 Task: For heading Arial with bold.  font size for heading22,  'Change the font style of data to'Arial Narrow.  and font size to 14,  Change the alignment of both headline & data to Align middle.  In the sheet  Excel Workbook Template File
Action: Mouse moved to (765, 103)
Screenshot: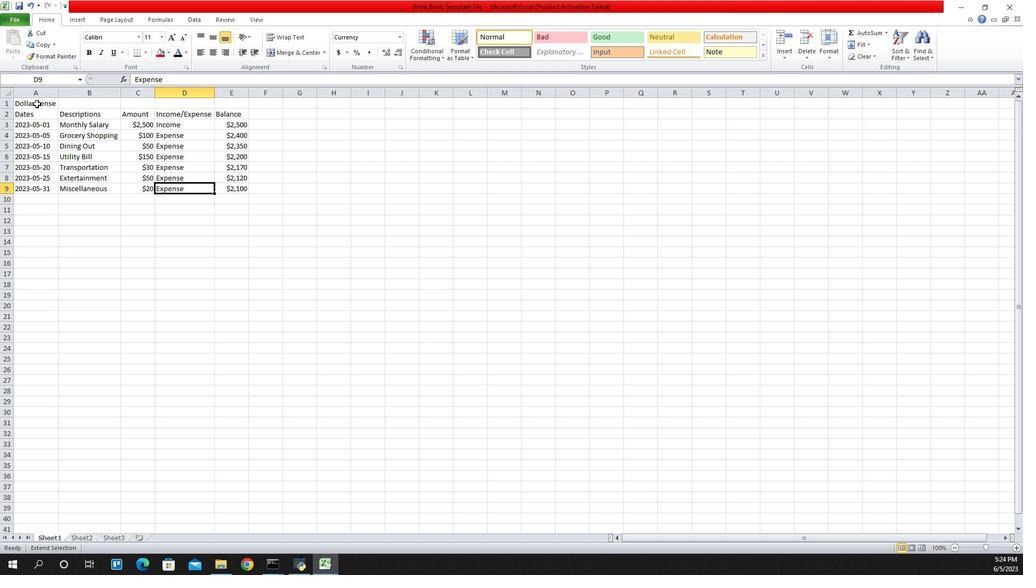 
Action: Mouse pressed left at (765, 103)
Screenshot: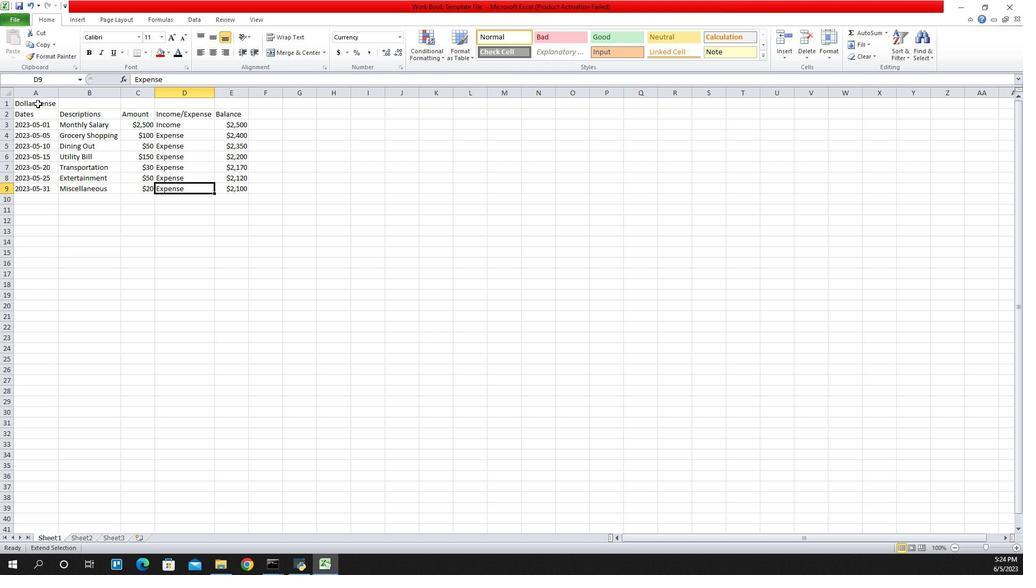 
Action: Mouse moved to (776, 101)
Screenshot: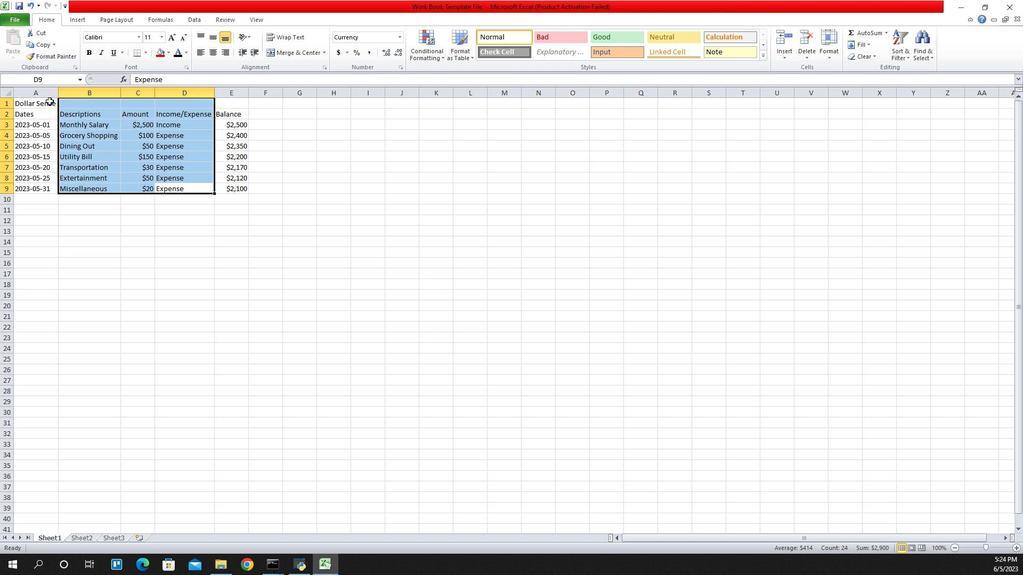 
Action: Mouse pressed left at (776, 101)
Screenshot: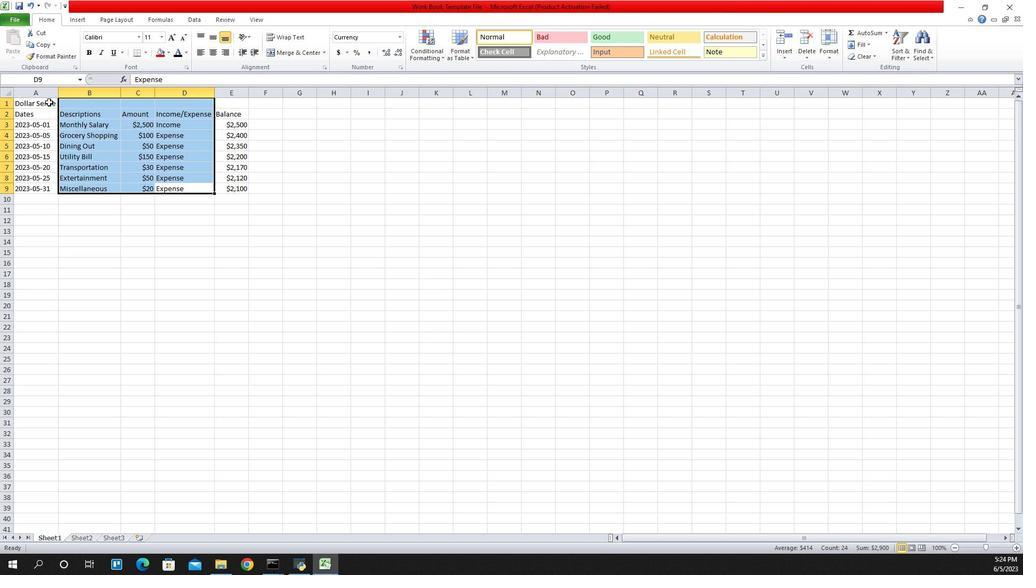 
Action: Mouse moved to (1010, 52)
Screenshot: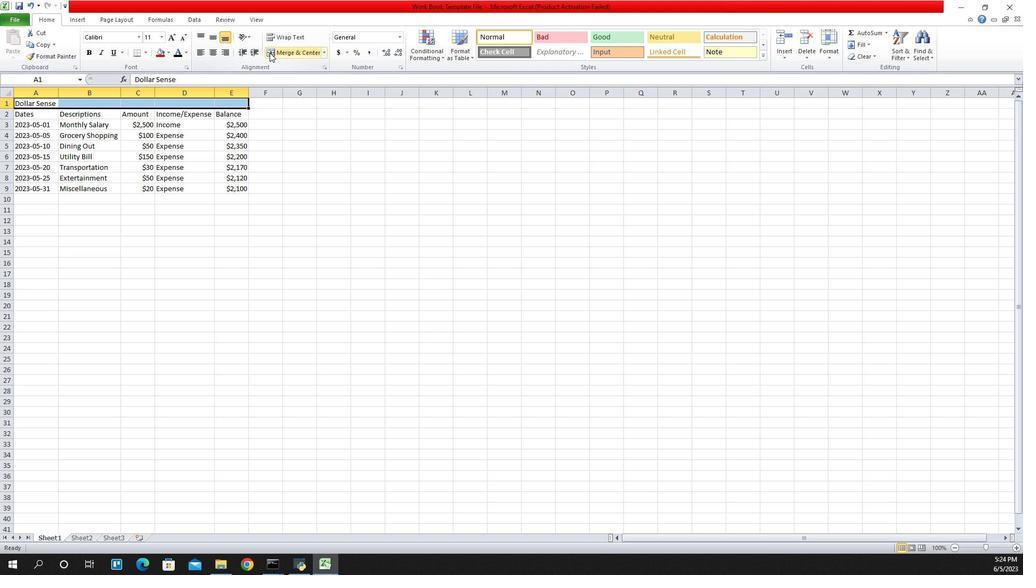 
Action: Mouse pressed left at (1010, 52)
Screenshot: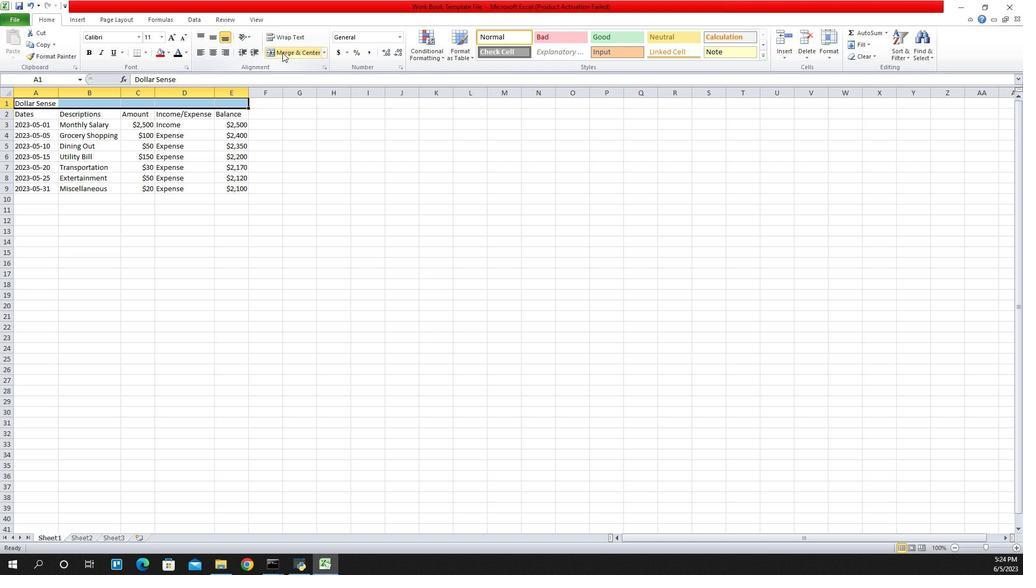 
Action: Mouse moved to (850, 35)
Screenshot: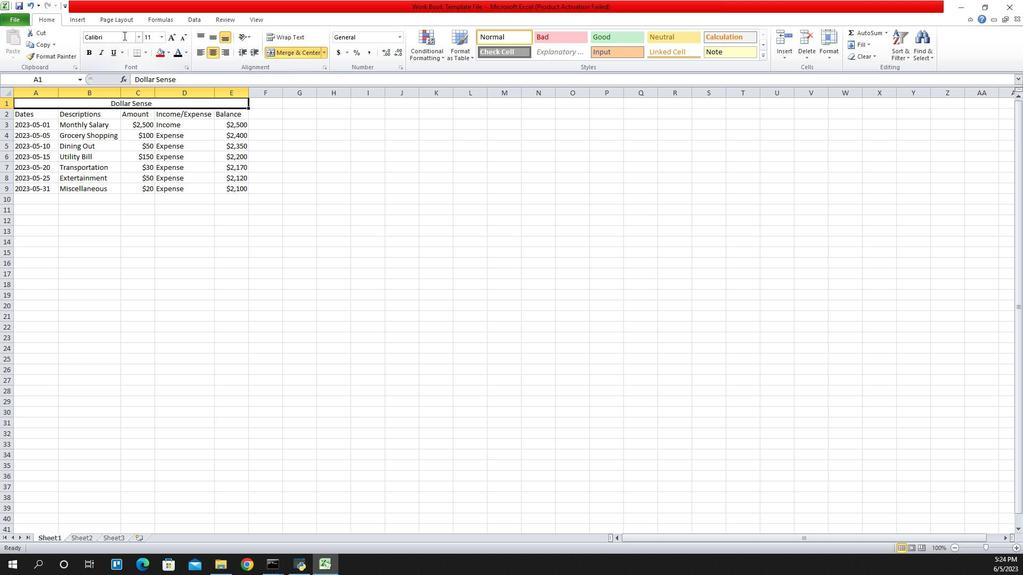 
Action: Mouse pressed left at (850, 35)
Screenshot: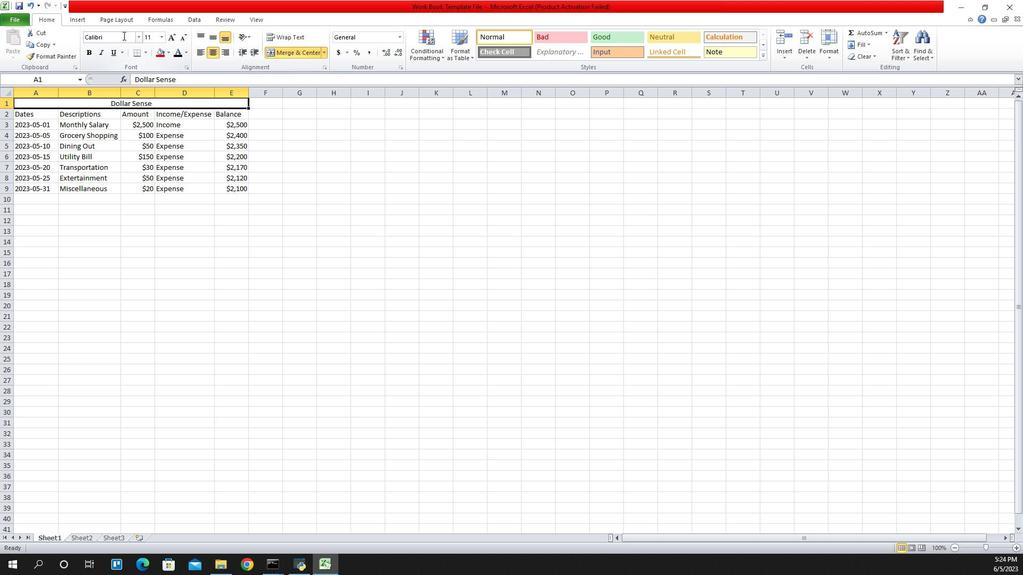 
Action: Key pressed araia<Key.backspace><Key.backspace><Key.backspace>ial<Key.enter>
Screenshot: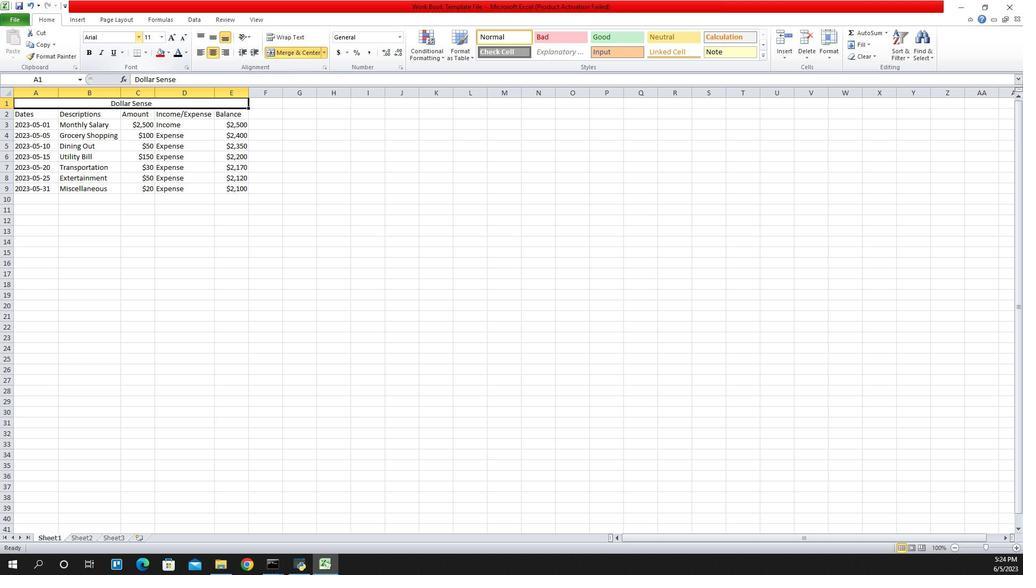 
Action: Mouse moved to (819, 50)
Screenshot: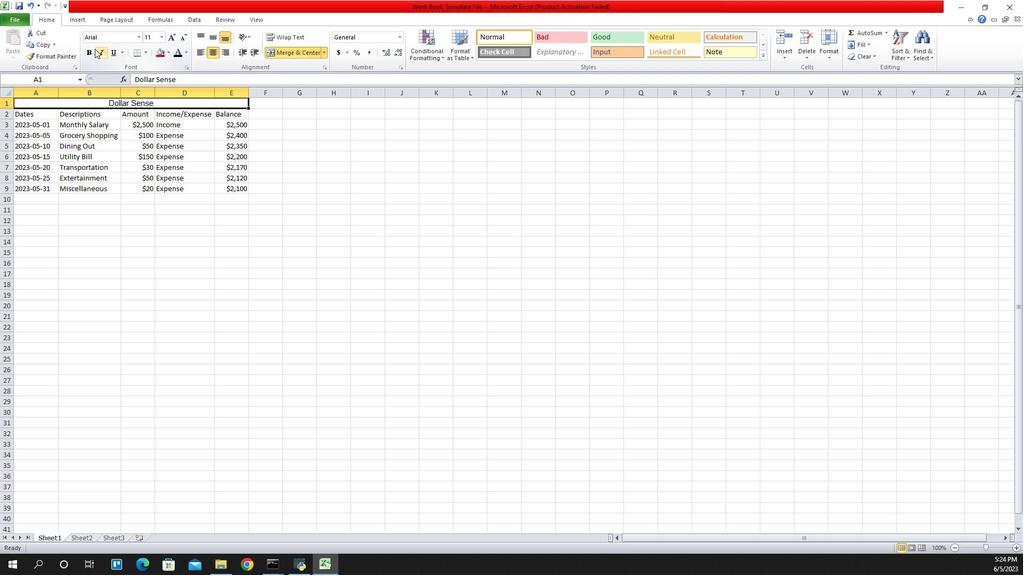 
Action: Mouse pressed left at (819, 50)
Screenshot: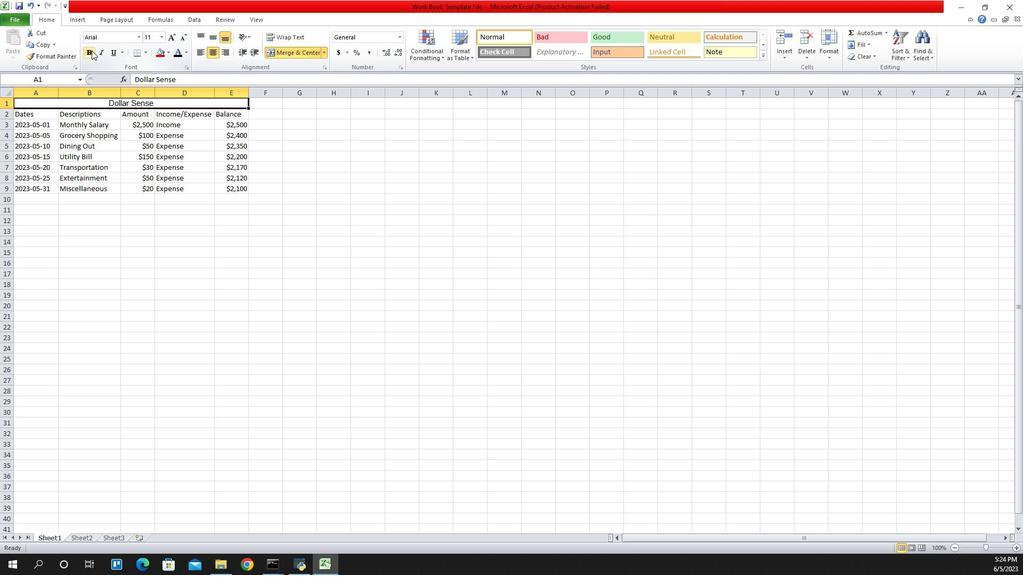 
Action: Mouse moved to (891, 38)
Screenshot: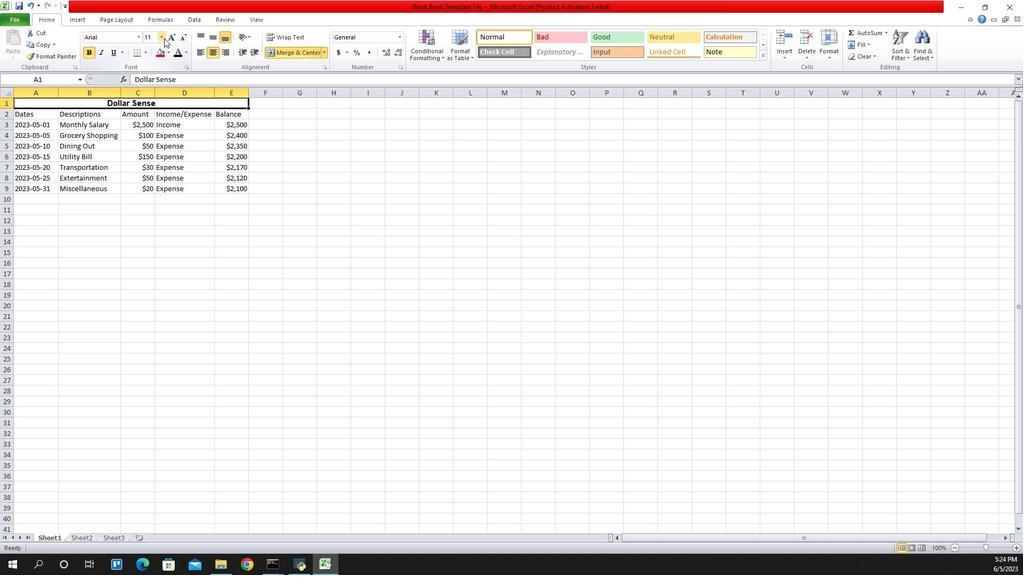 
Action: Mouse pressed left at (891, 38)
Screenshot: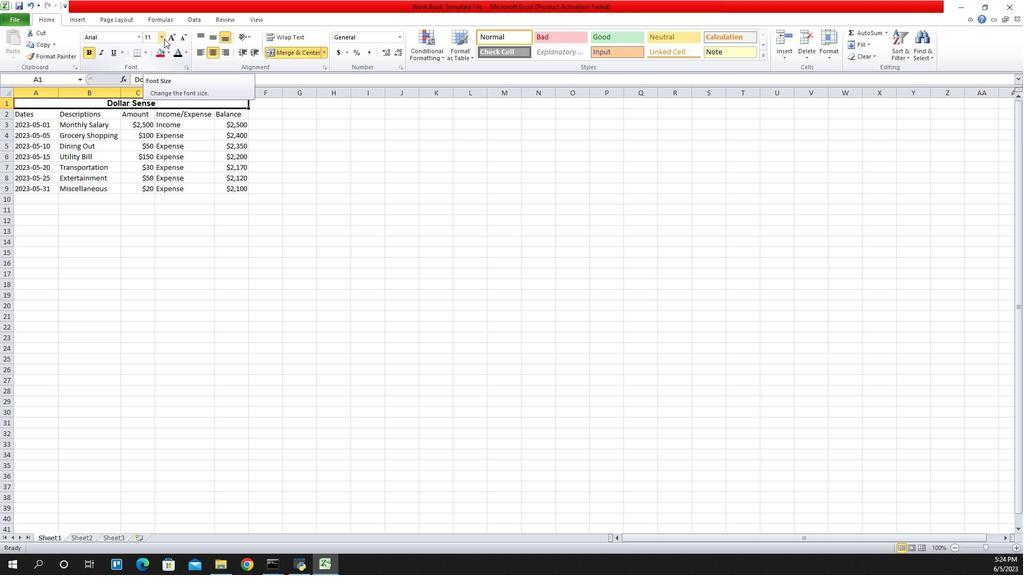 
Action: Mouse moved to (878, 127)
Screenshot: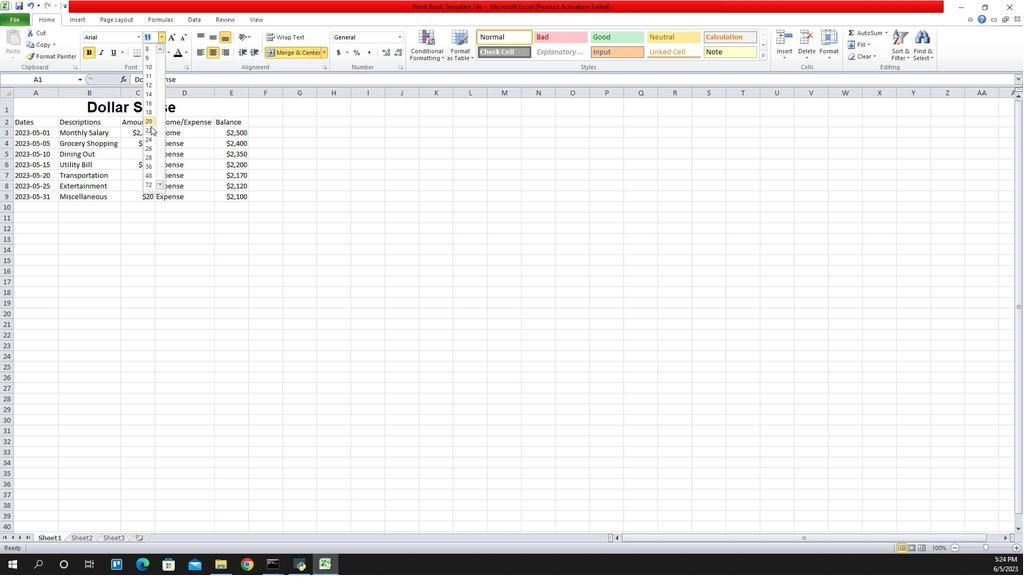 
Action: Mouse pressed left at (878, 127)
Screenshot: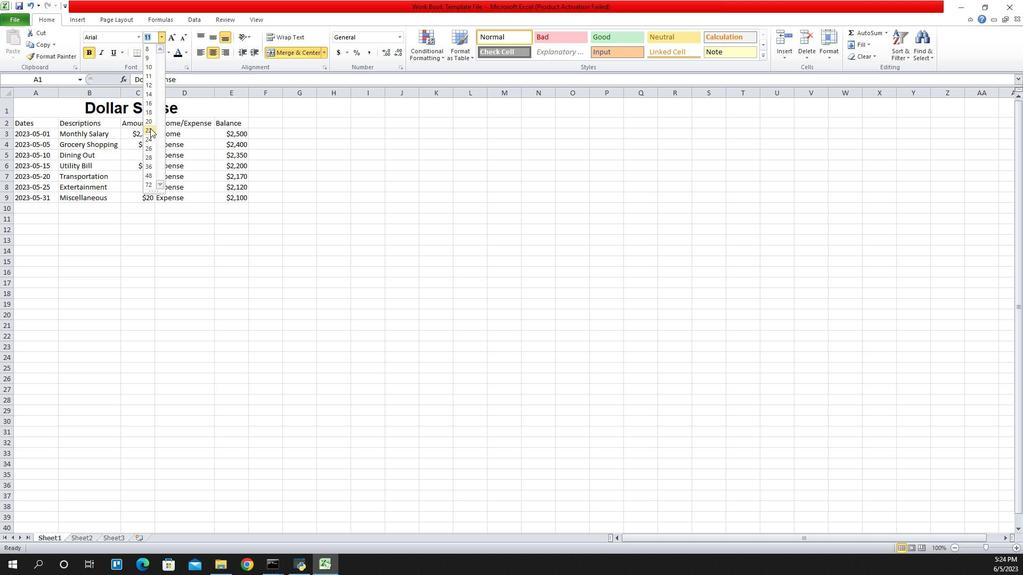 
Action: Mouse moved to (782, 127)
Screenshot: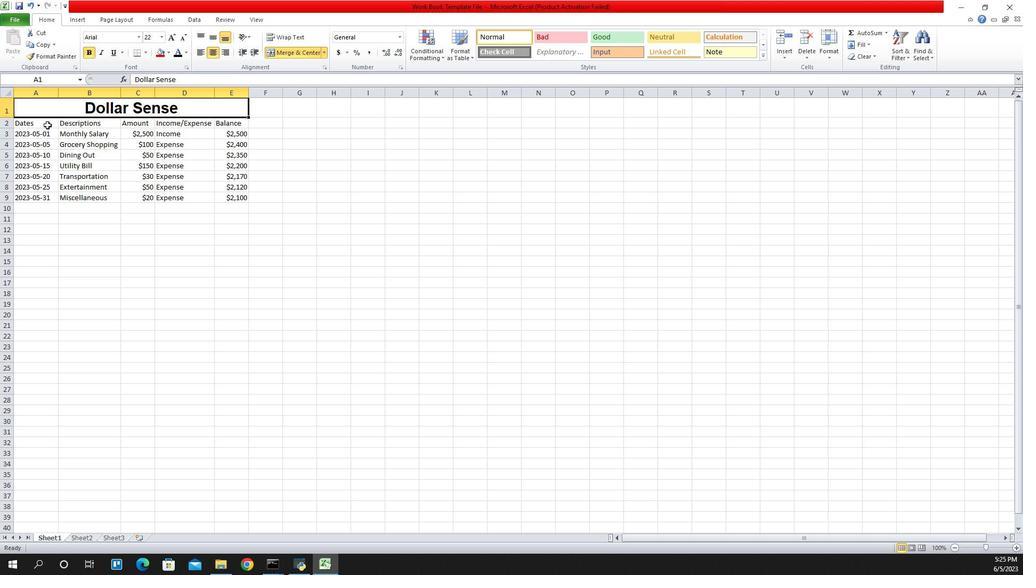 
Action: Mouse pressed left at (782, 127)
Screenshot: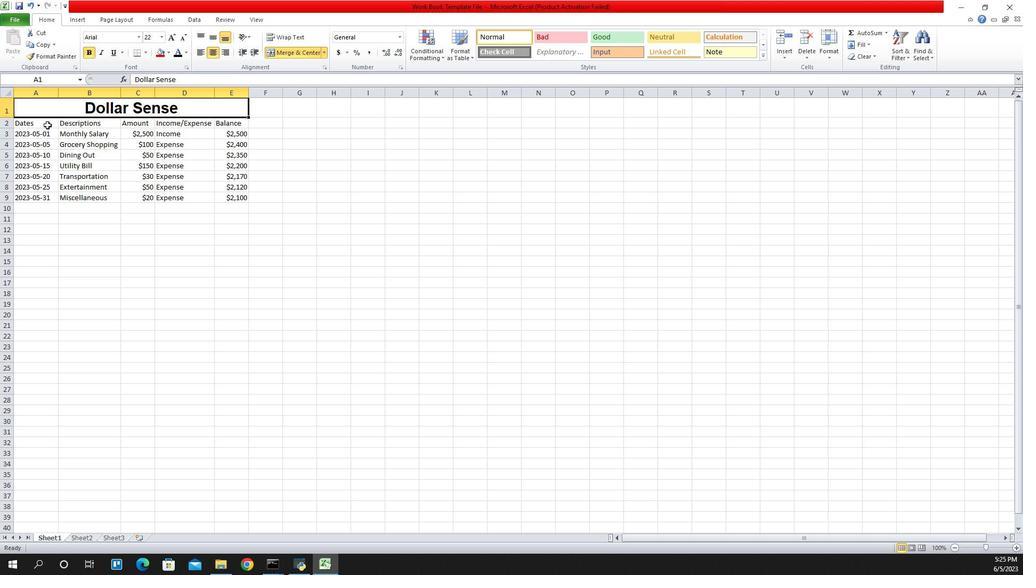 
Action: Mouse moved to (782, 123)
Screenshot: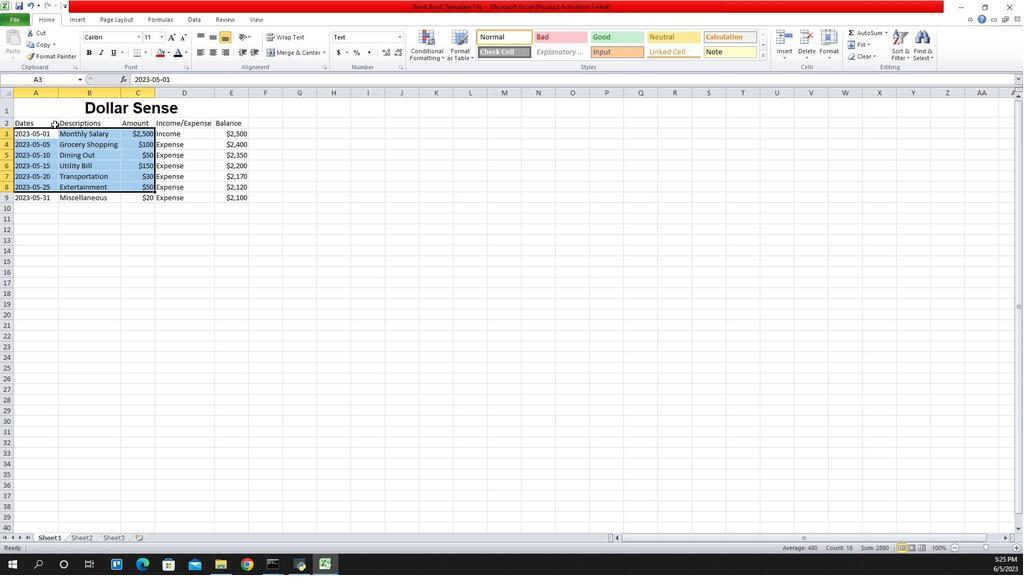 
Action: Mouse pressed left at (782, 123)
Screenshot: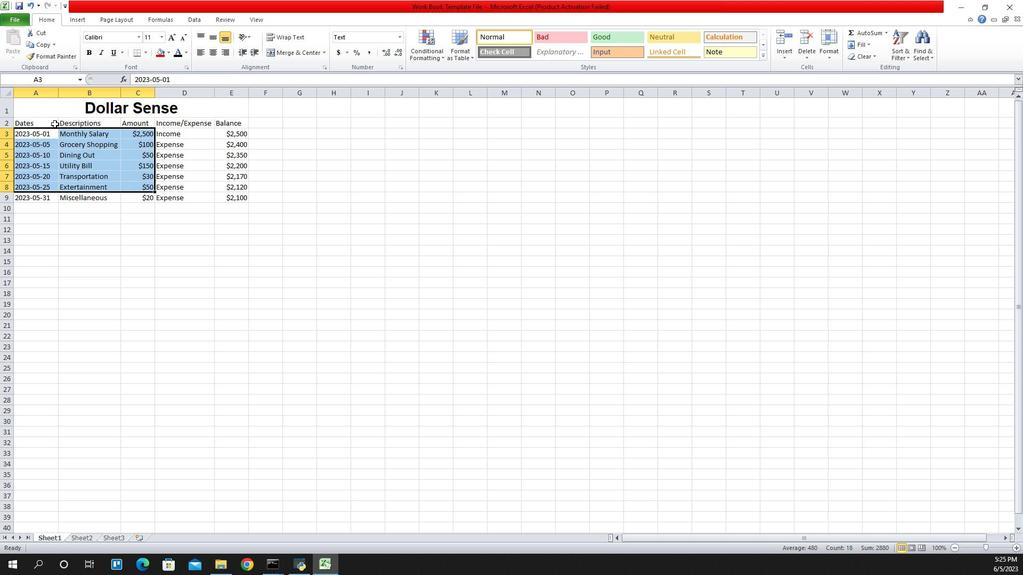
Action: Mouse moved to (850, 36)
Screenshot: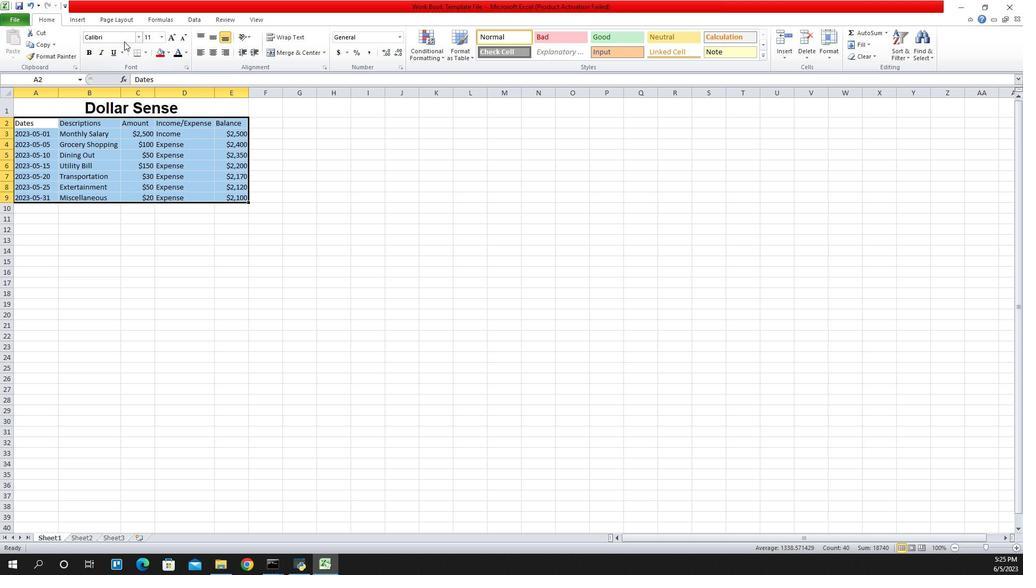 
Action: Mouse pressed left at (850, 36)
Screenshot: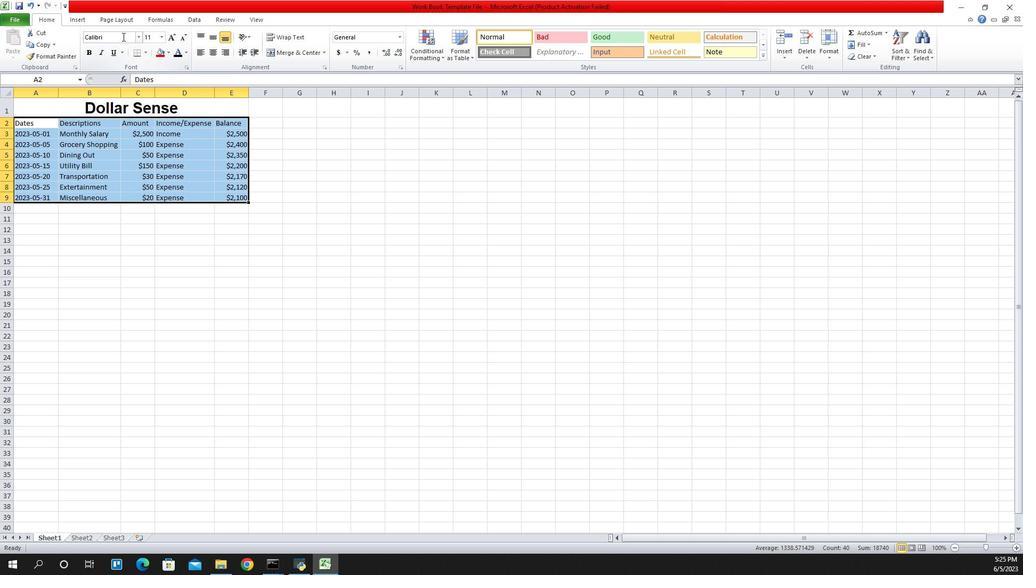 
Action: Key pressed arial<Key.space>narrow<Key.enter>
Screenshot: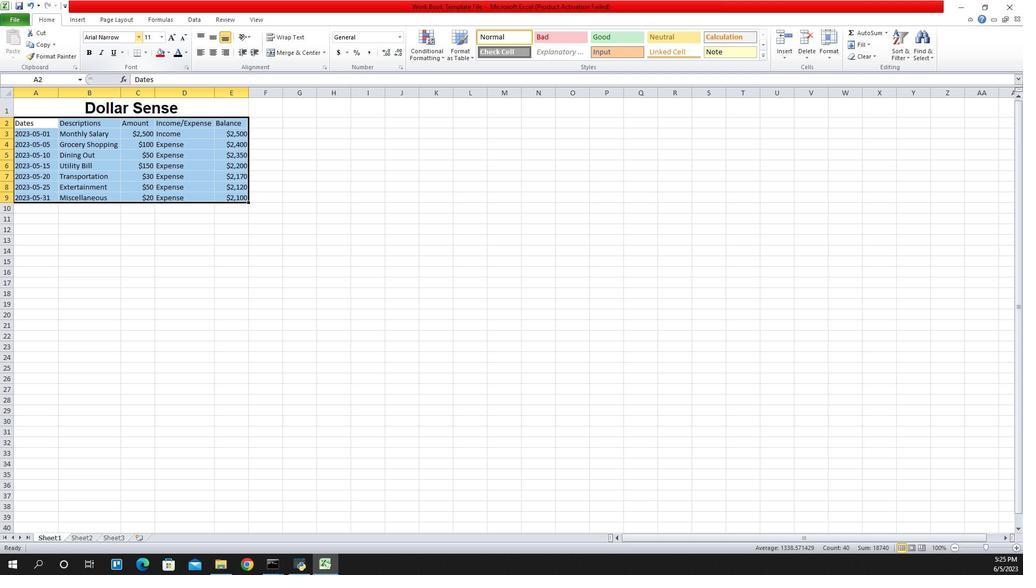 
Action: Mouse moved to (892, 37)
Screenshot: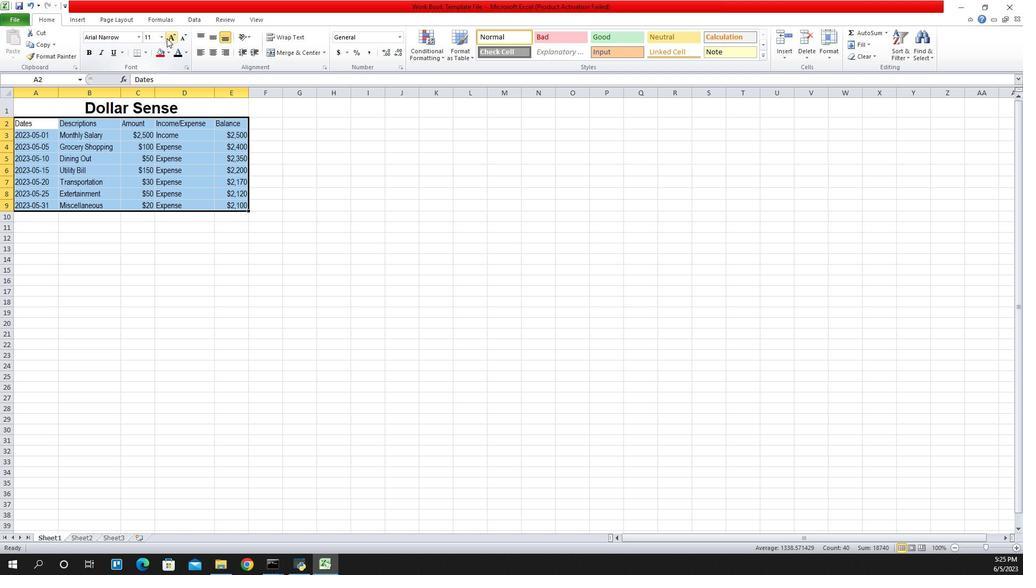 
Action: Mouse pressed left at (892, 37)
Screenshot: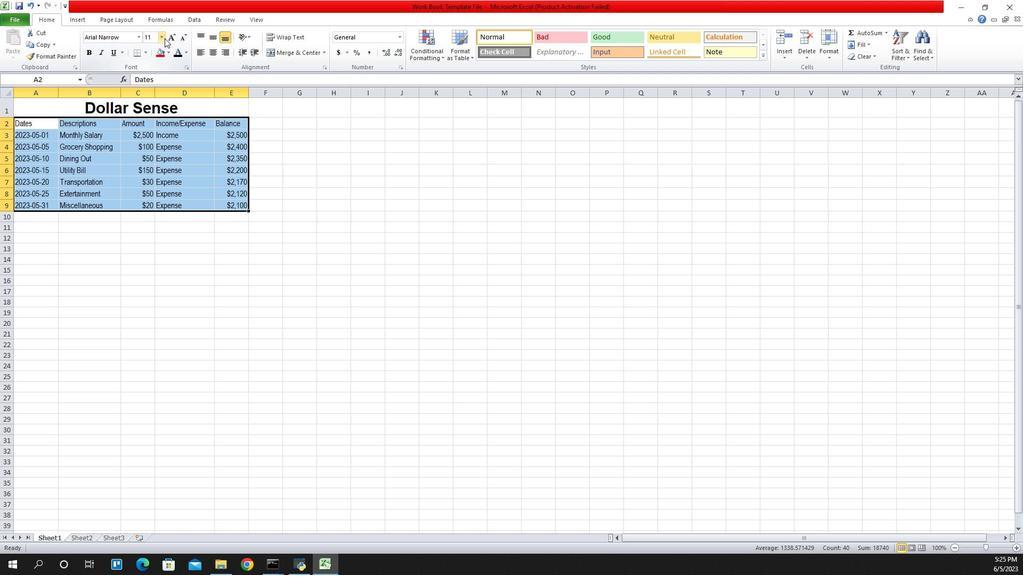 
Action: Mouse moved to (878, 93)
Screenshot: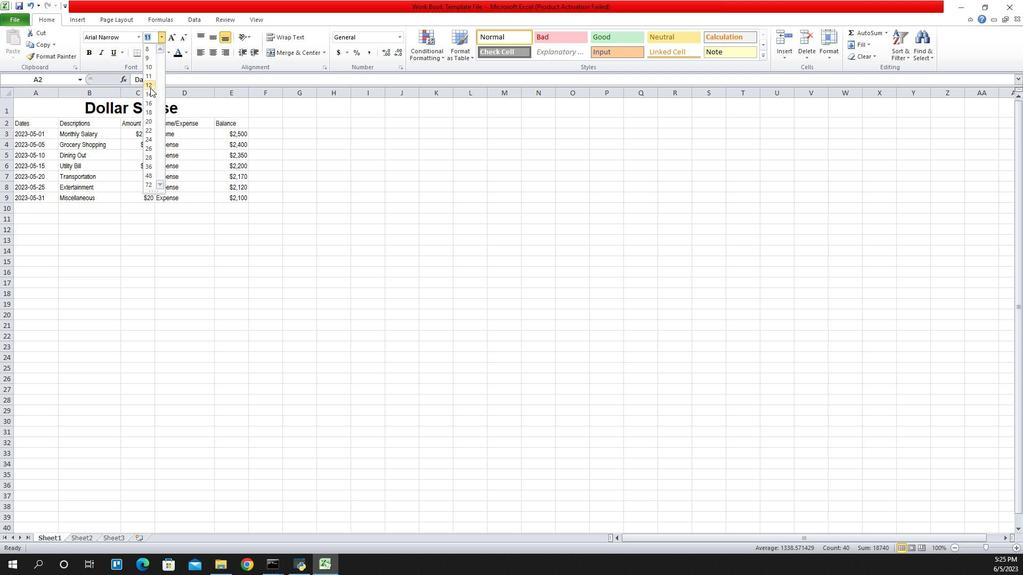 
Action: Mouse pressed left at (878, 93)
Screenshot: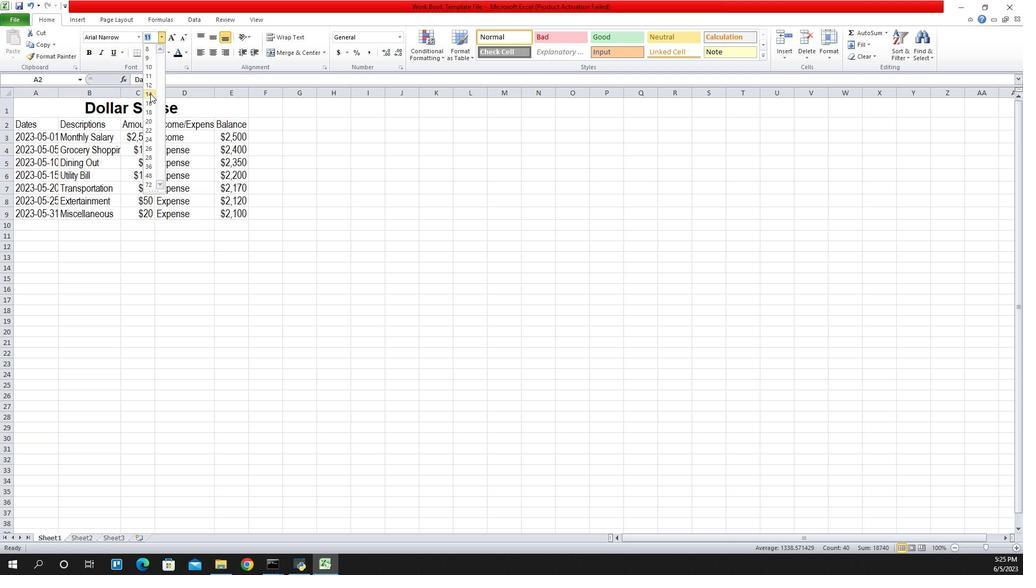 
Action: Mouse moved to (781, 92)
Screenshot: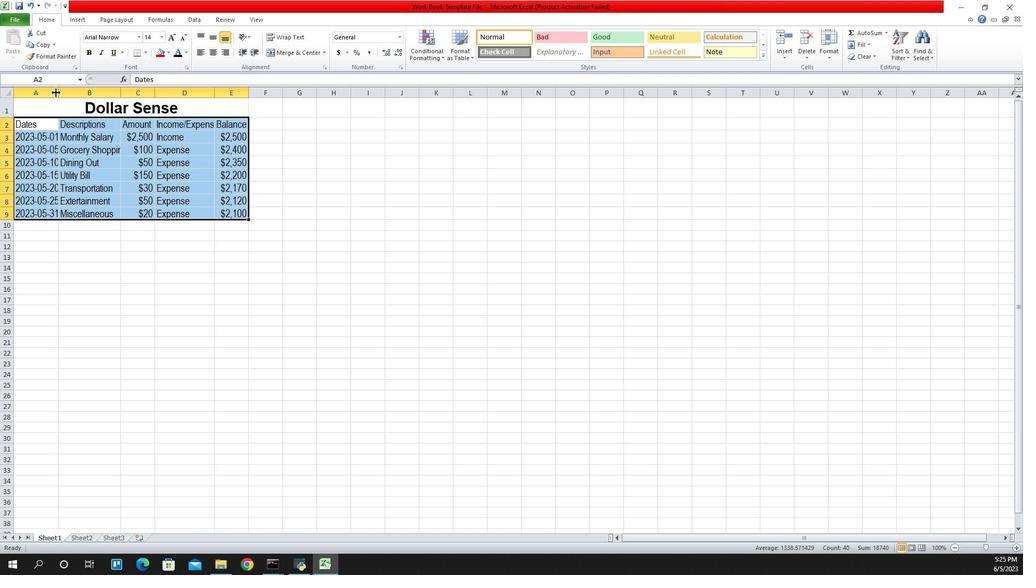 
Action: Mouse pressed left at (781, 92)
Screenshot: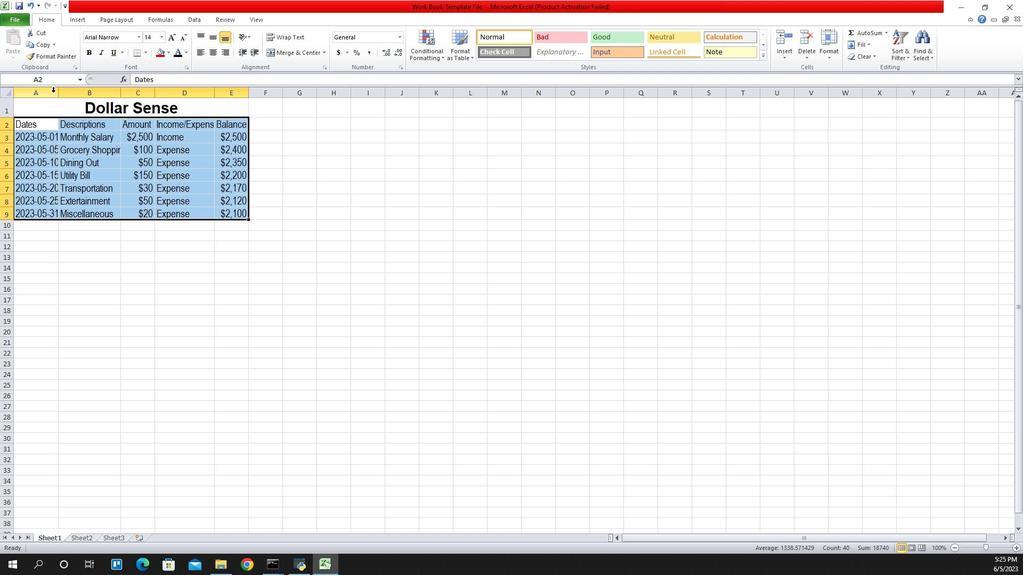 
Action: Mouse moved to (976, 95)
Screenshot: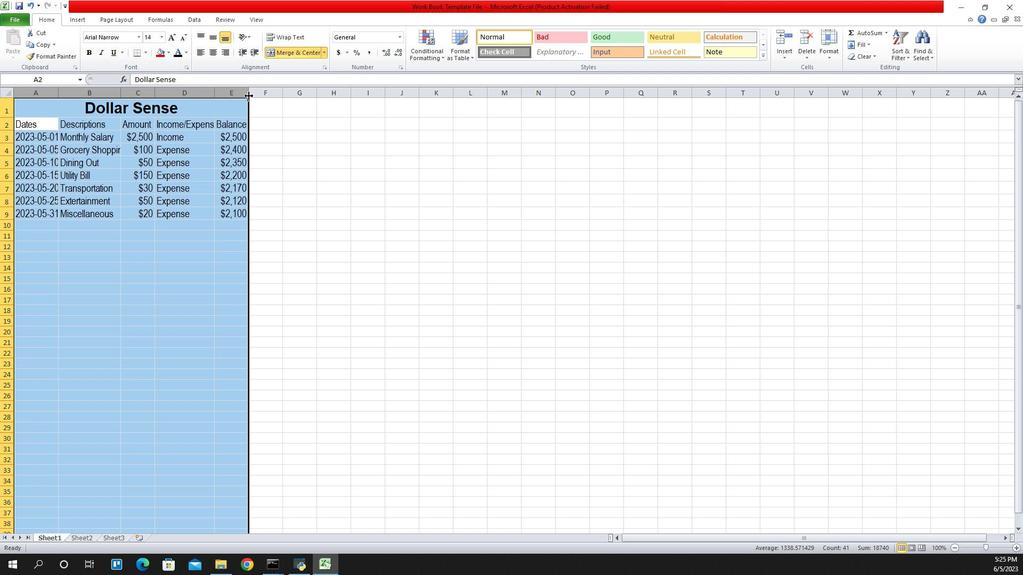 
Action: Mouse pressed left at (976, 95)
Screenshot: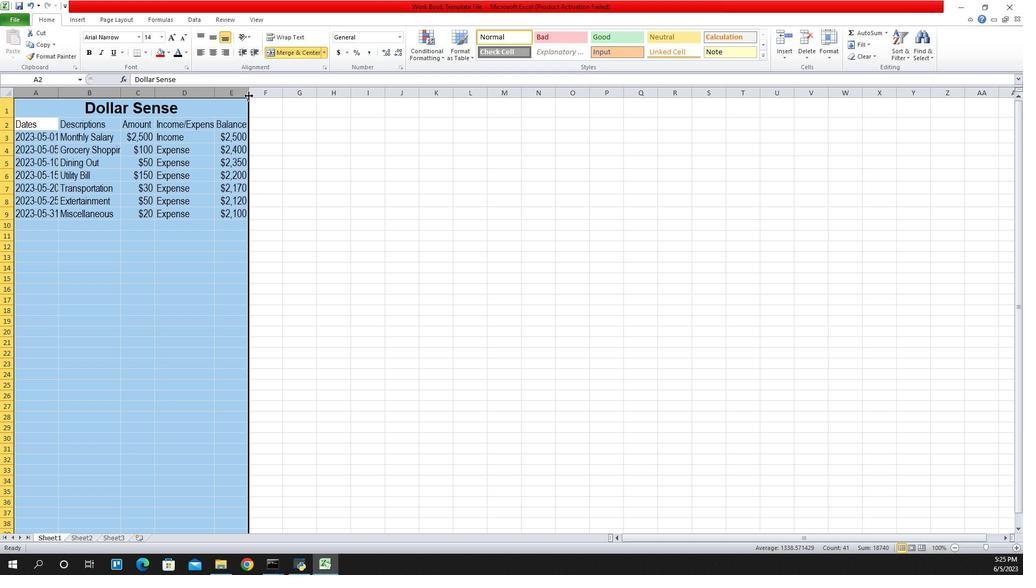
Action: Mouse pressed left at (976, 95)
Screenshot: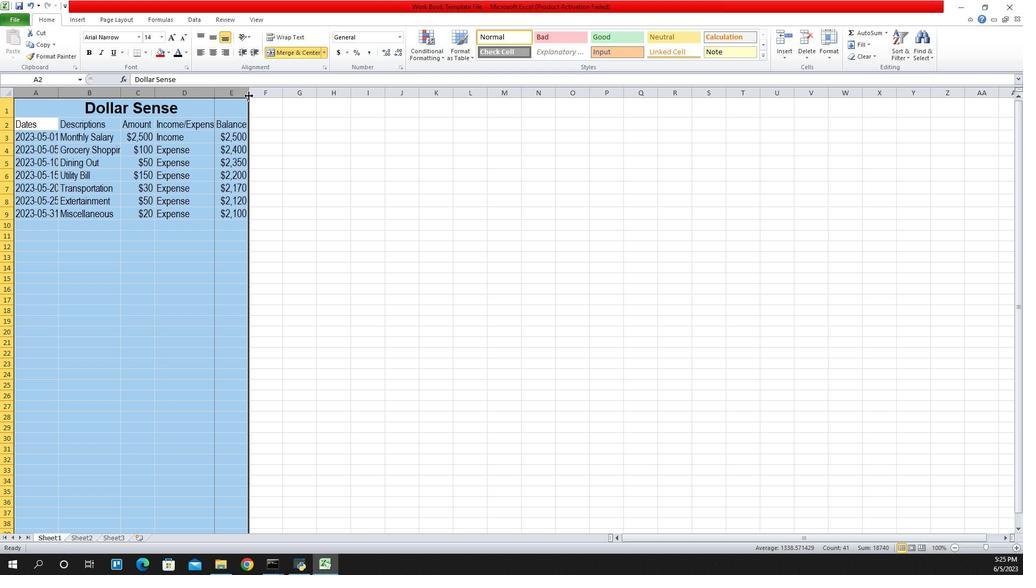 
Action: Mouse moved to (818, 111)
Screenshot: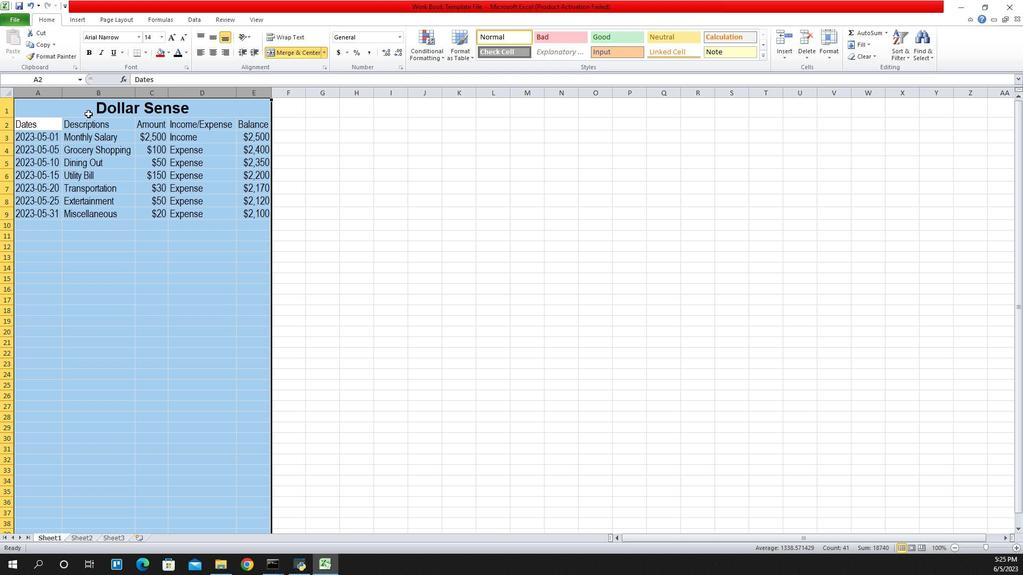 
Action: Mouse pressed left at (818, 111)
Screenshot: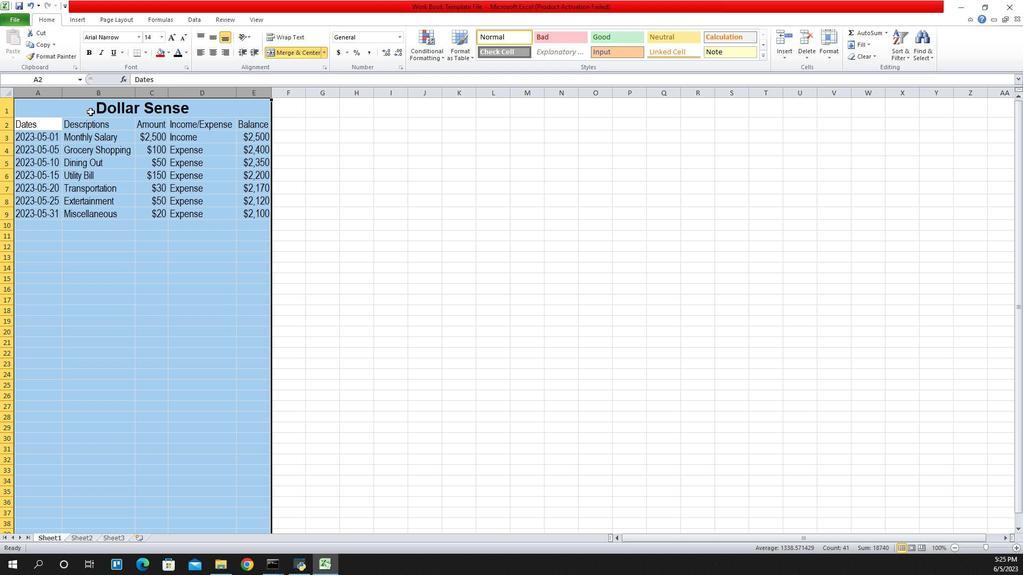 
Action: Mouse moved to (822, 111)
Screenshot: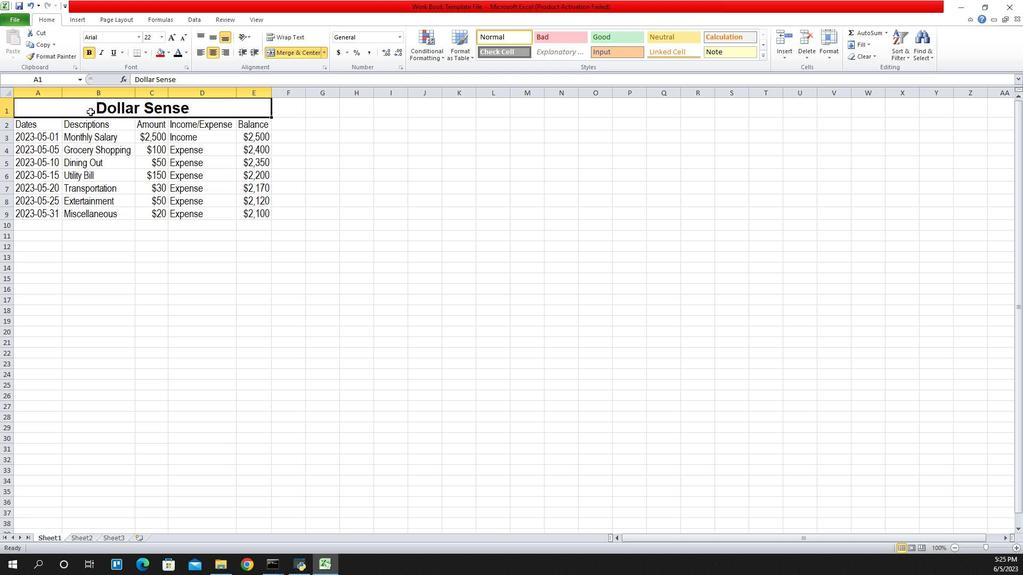 
Action: Mouse pressed left at (822, 111)
Screenshot: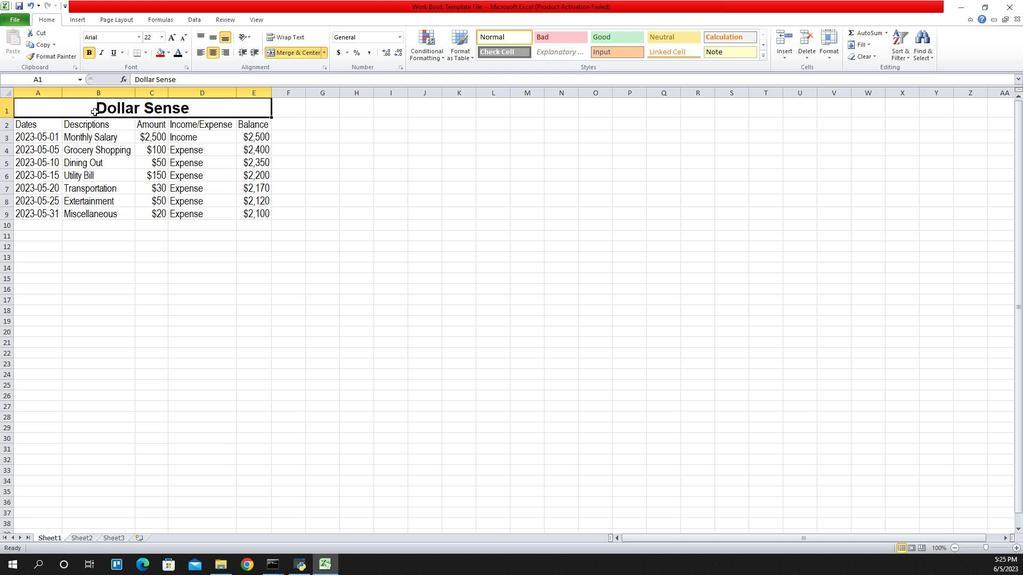 
Action: Mouse moved to (943, 40)
Screenshot: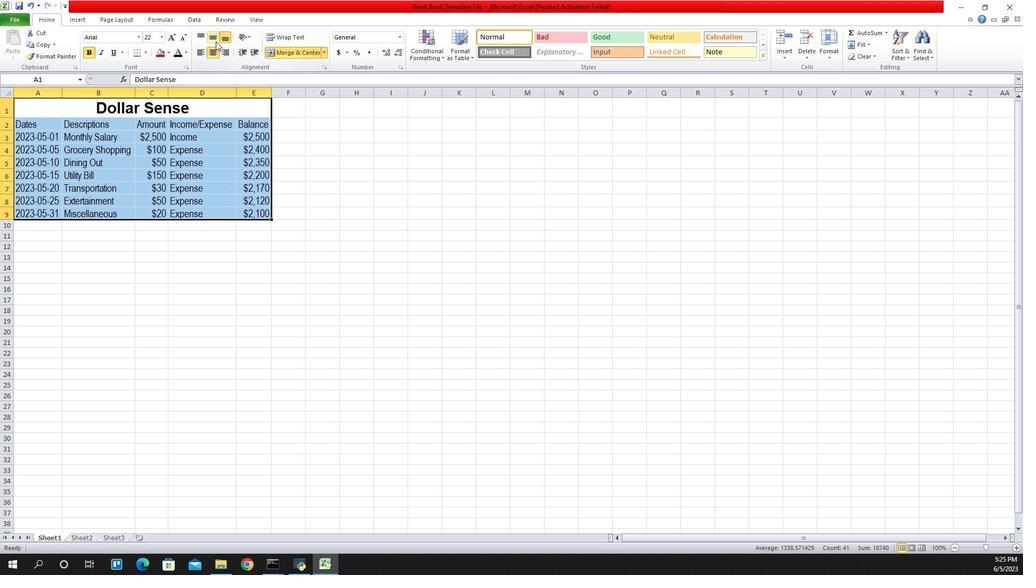 
Action: Mouse pressed left at (943, 40)
Screenshot: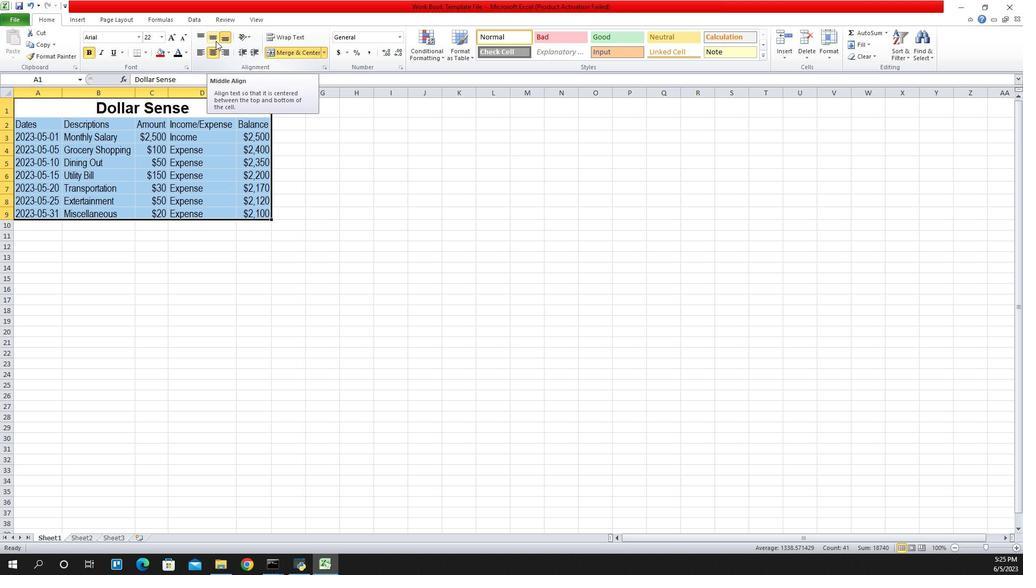
Action: Mouse moved to (987, 212)
Screenshot: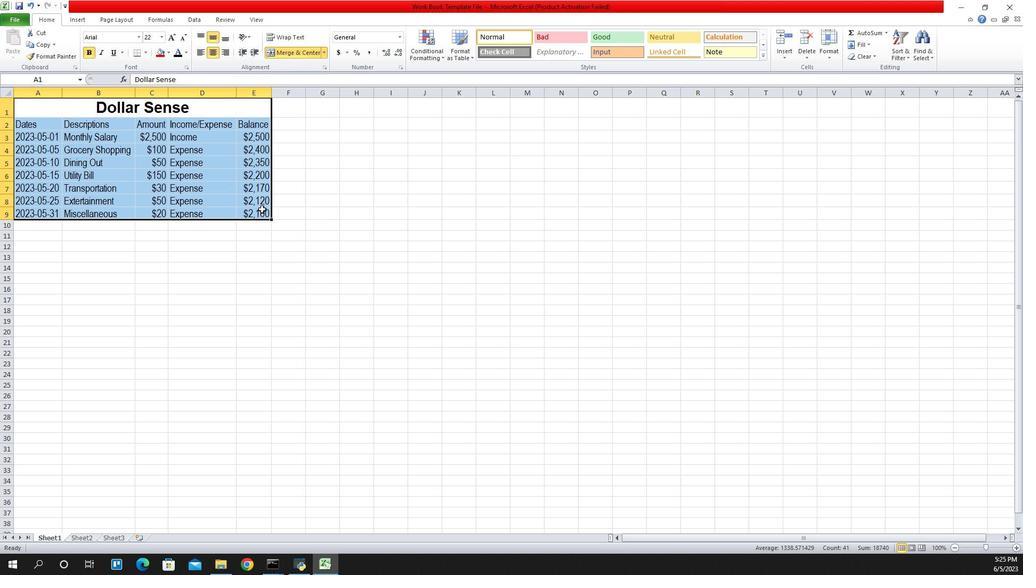 
Action: Mouse pressed left at (987, 212)
Screenshot: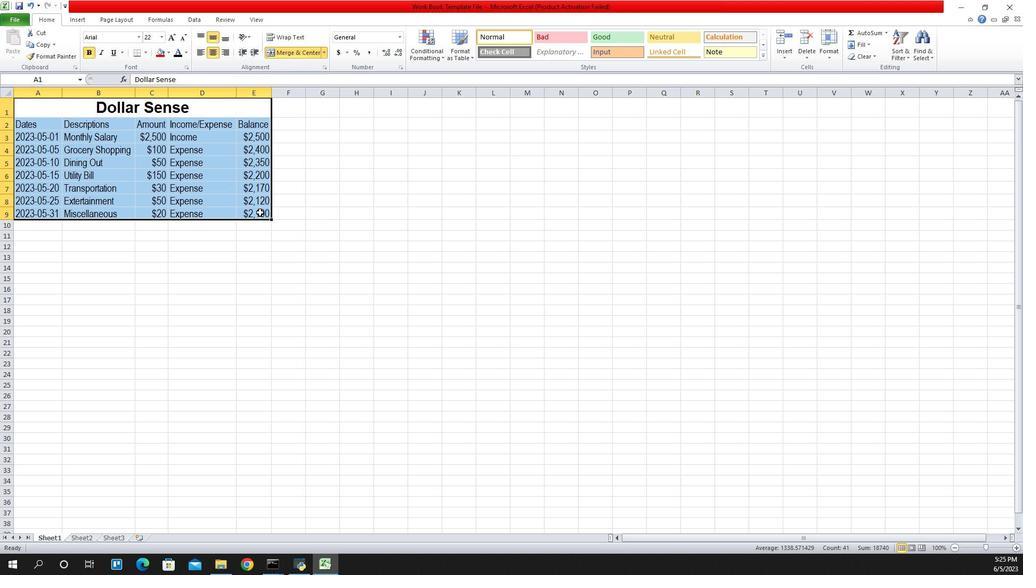 
Action: Mouse moved to (987, 212)
Screenshot: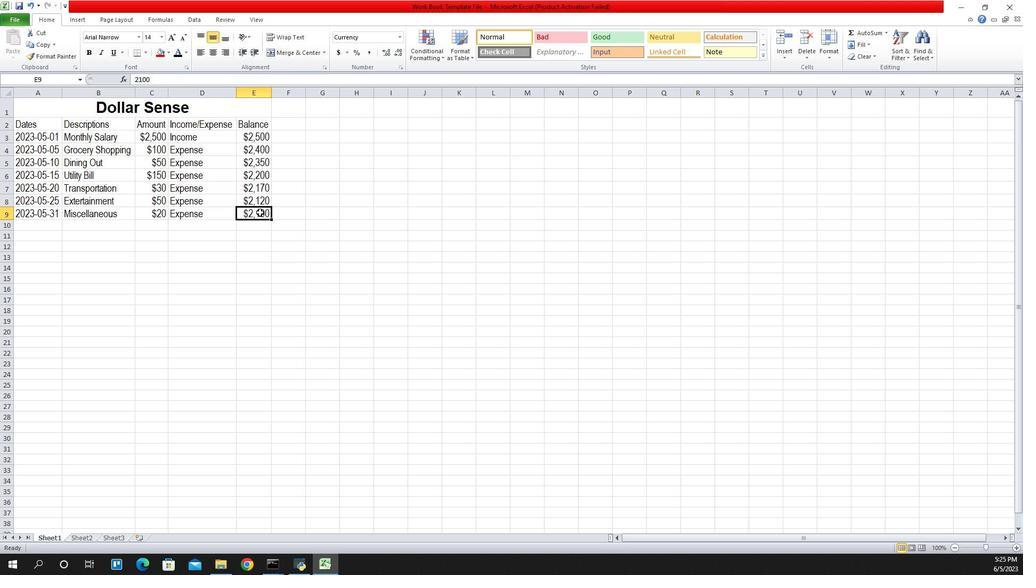 
Action: Key pressed ctrl+S
Screenshot: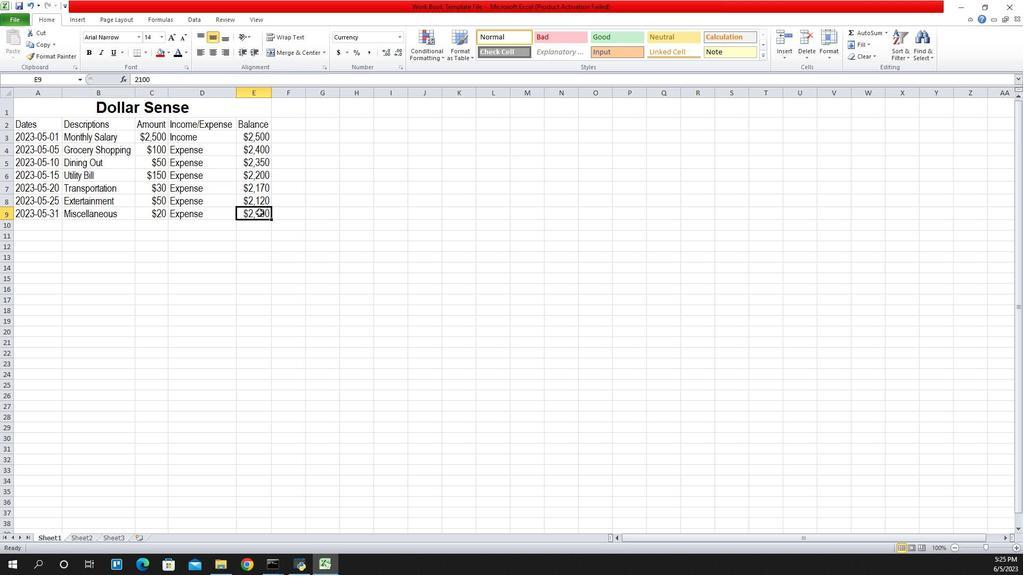 
Action: Mouse moved to (985, 212)
Screenshot: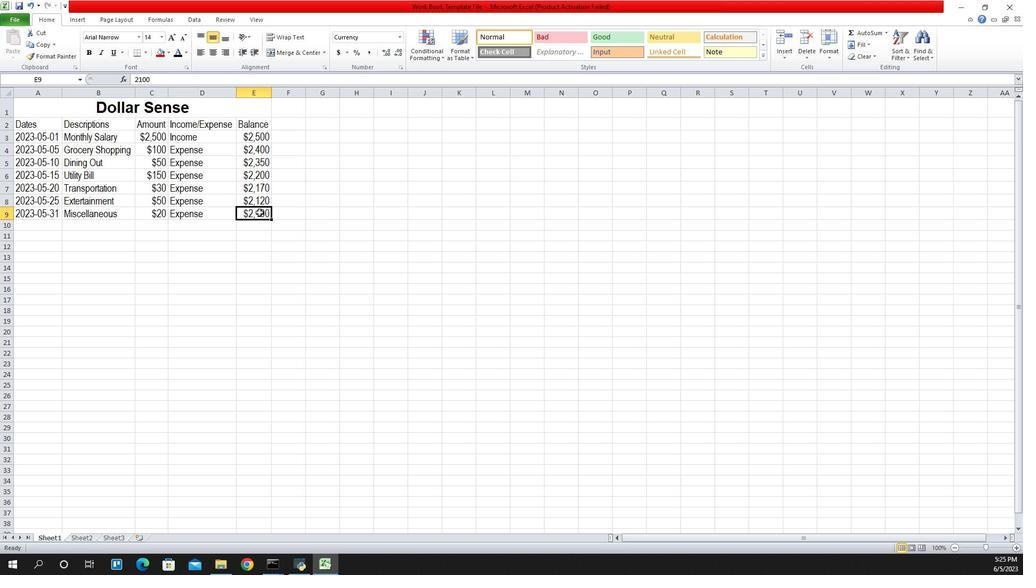
